 Task: Edit a file using the GitHub web interface.
Action: Mouse moved to (93, 288)
Screenshot: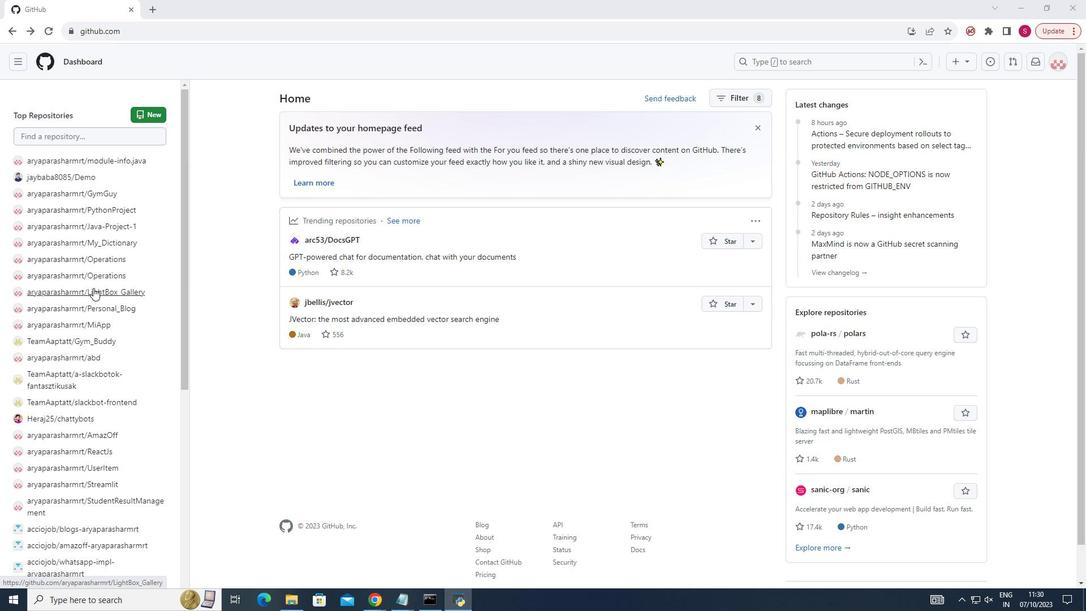 
Action: Mouse pressed left at (93, 288)
Screenshot: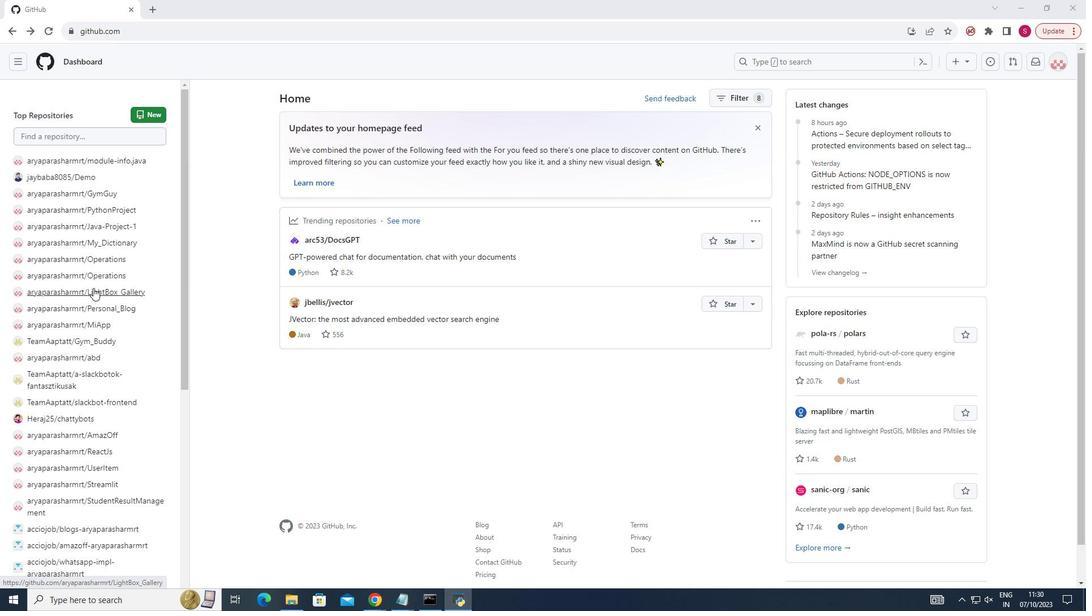 
Action: Mouse moved to (247, 388)
Screenshot: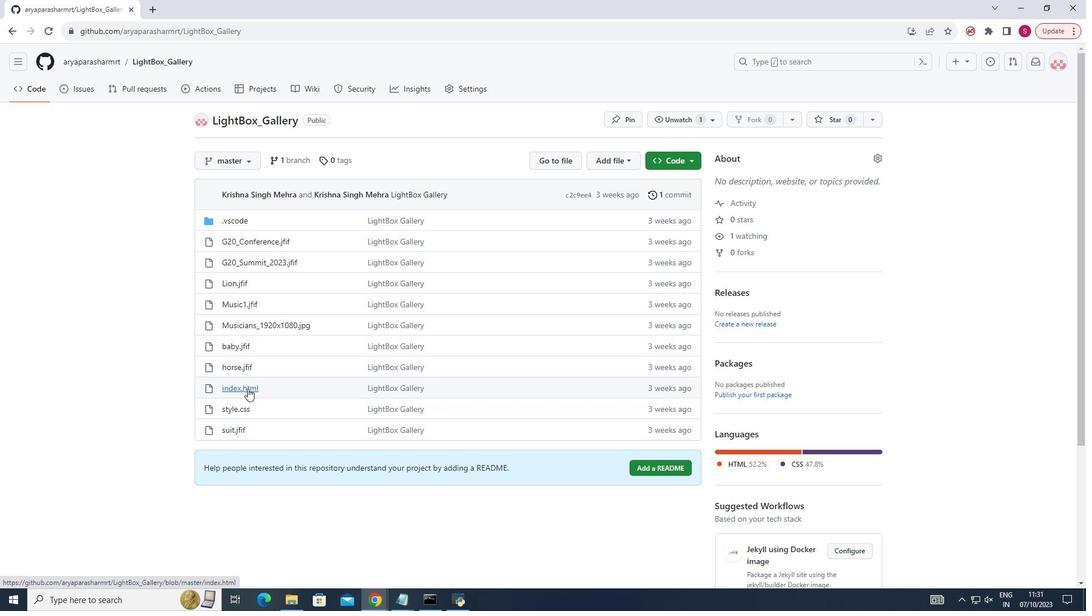 
Action: Mouse pressed left at (247, 388)
Screenshot: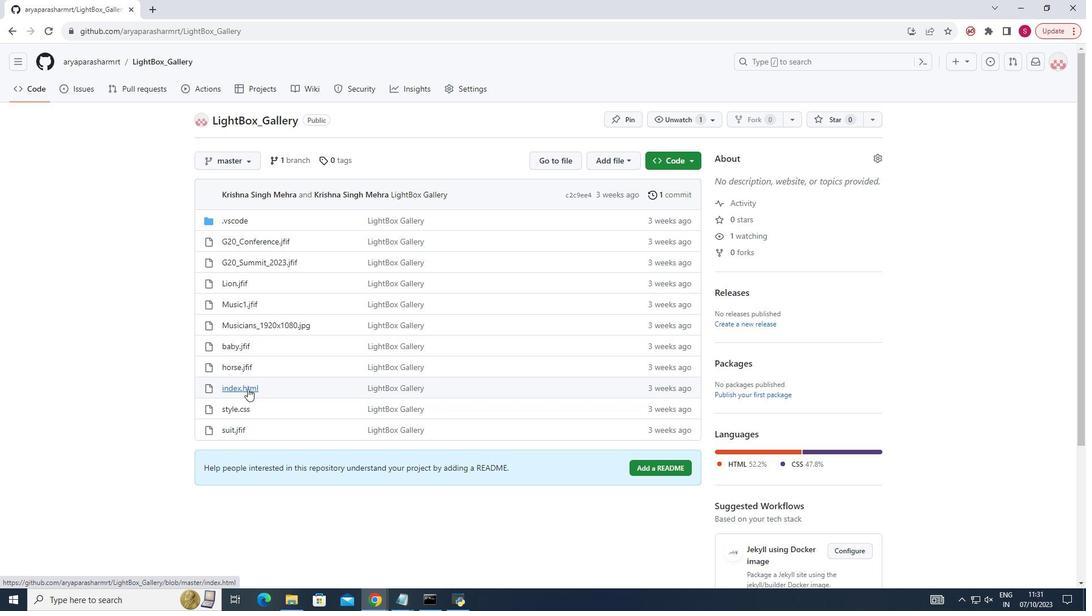 
Action: Mouse pressed left at (247, 388)
Screenshot: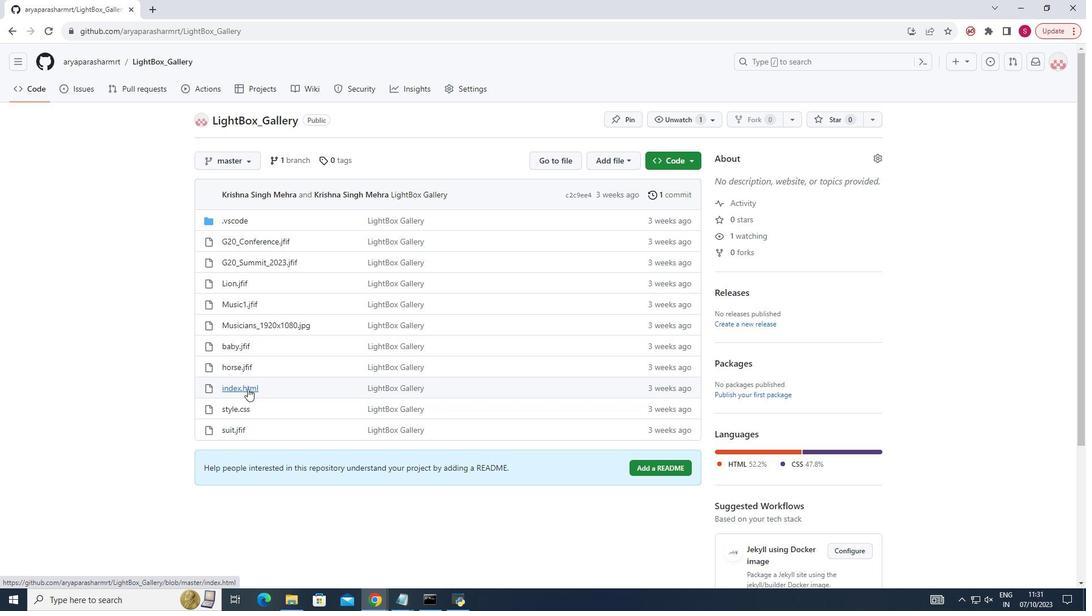 
Action: Mouse moved to (363, 407)
Screenshot: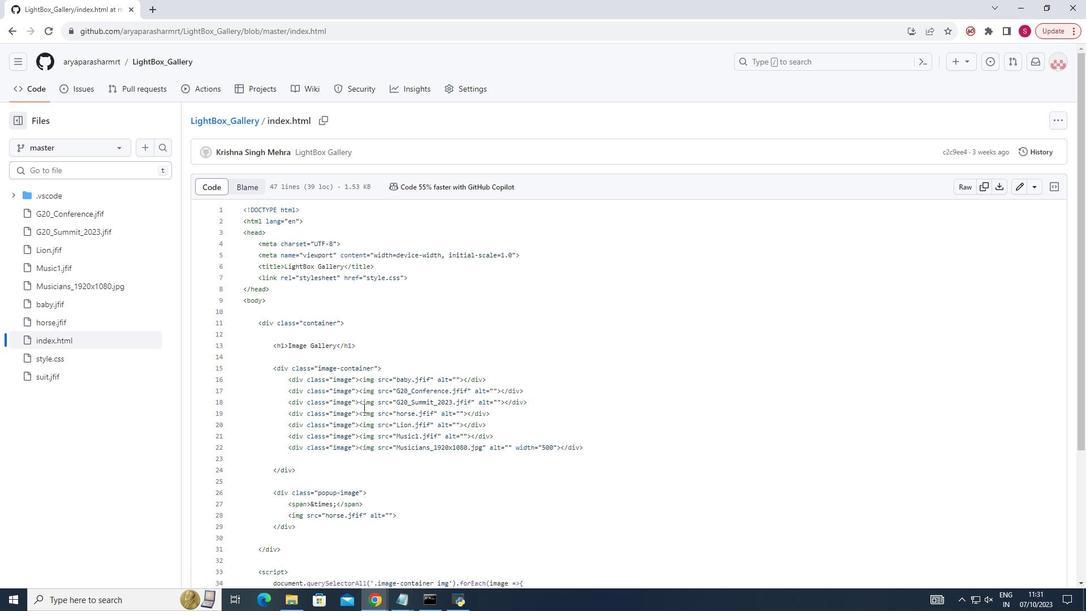 
Action: Mouse scrolled (363, 407) with delta (0, 0)
Screenshot: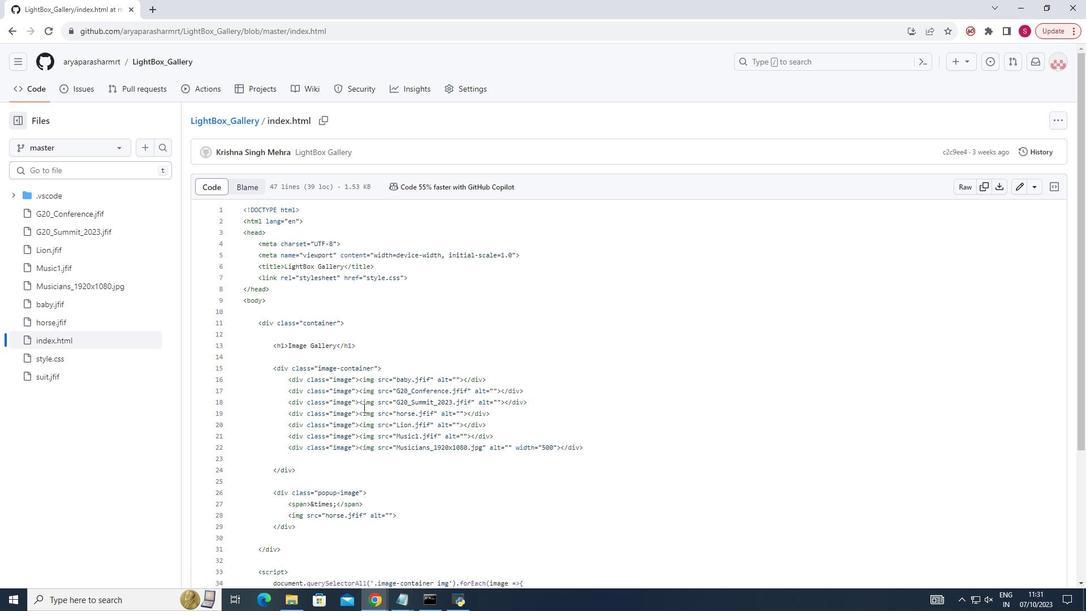 
Action: Mouse scrolled (363, 407) with delta (0, 0)
Screenshot: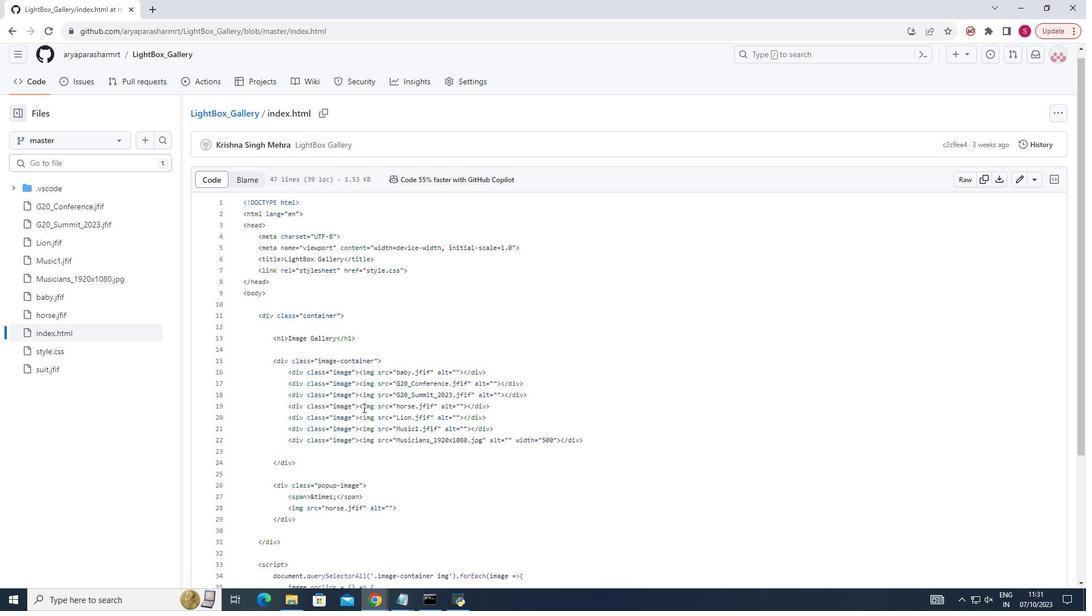 
Action: Mouse scrolled (363, 407) with delta (0, 0)
Screenshot: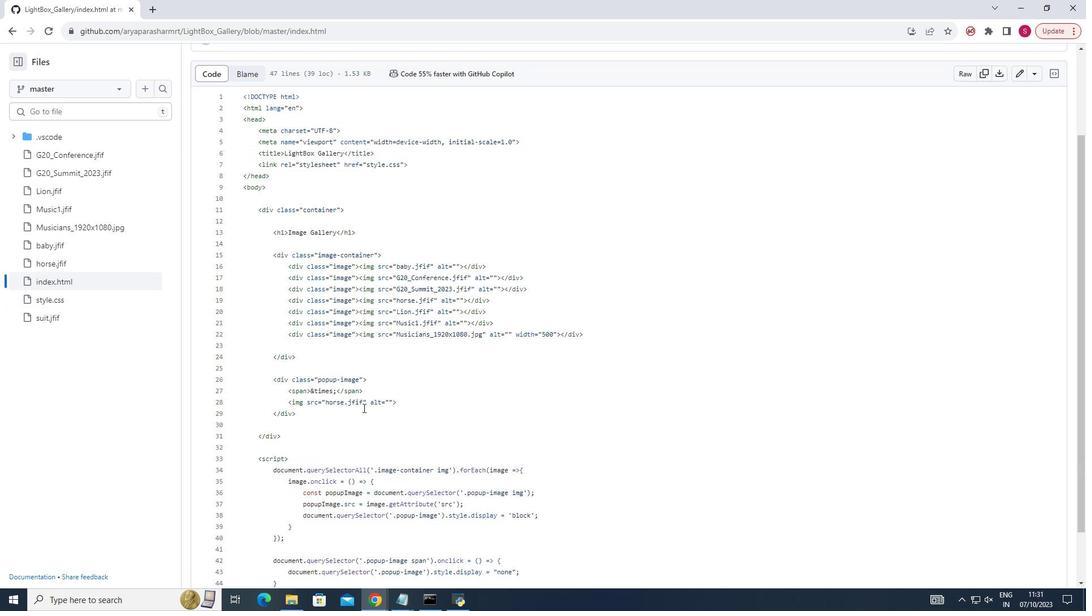 
Action: Mouse scrolled (363, 407) with delta (0, 0)
Screenshot: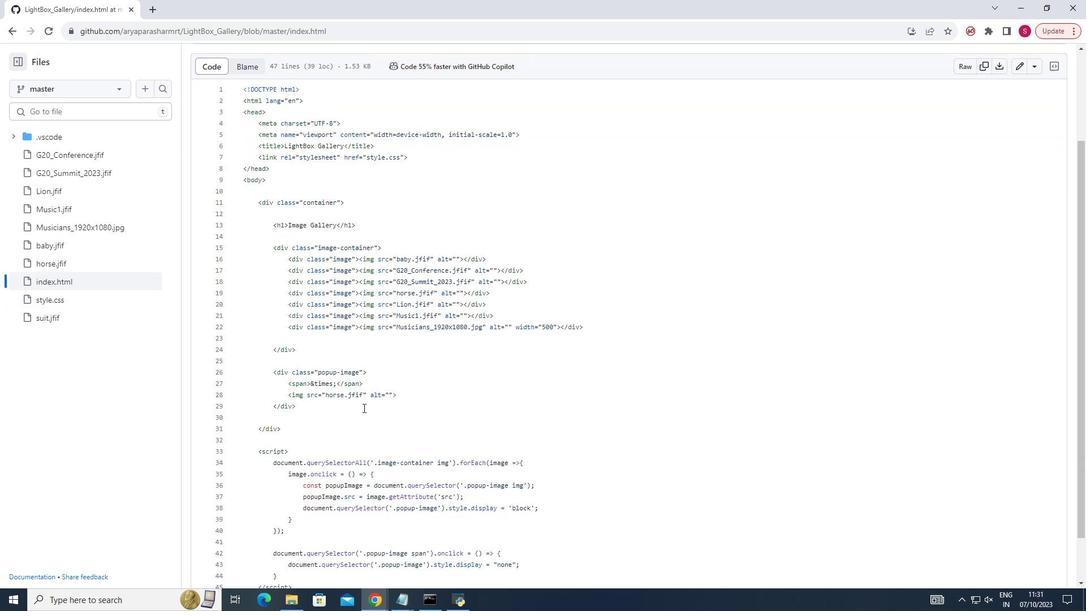 
Action: Mouse scrolled (363, 407) with delta (0, 0)
Screenshot: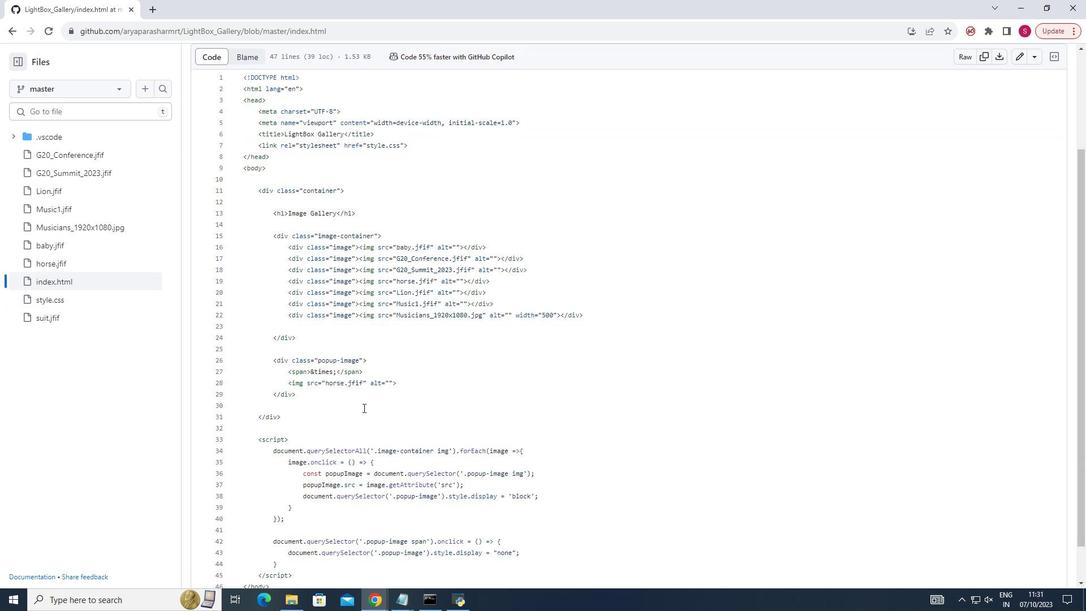 
Action: Mouse scrolled (363, 407) with delta (0, 0)
Screenshot: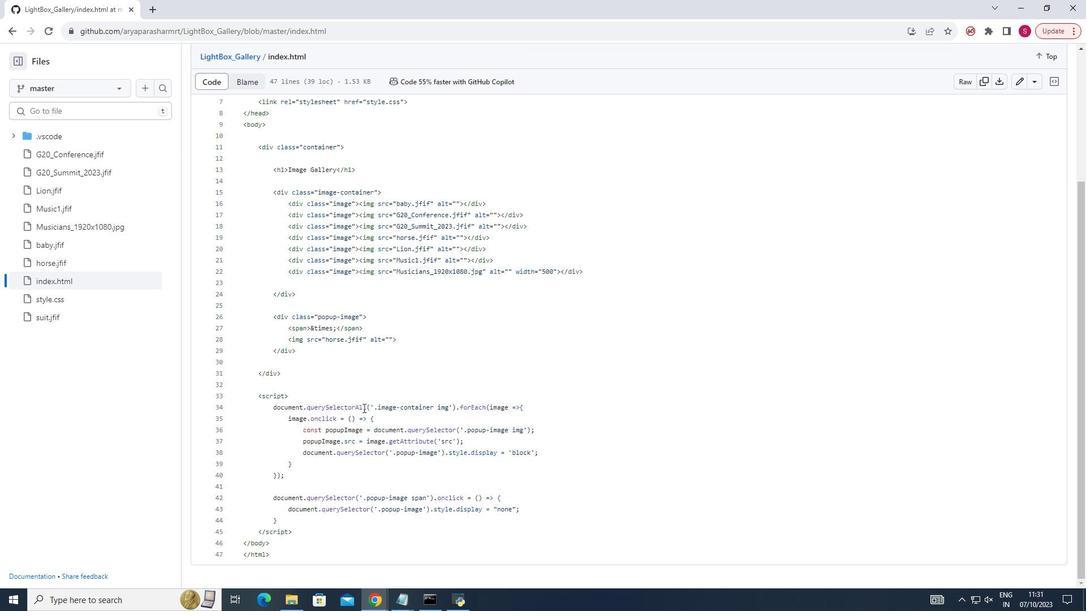 
Action: Mouse scrolled (363, 407) with delta (0, 0)
Screenshot: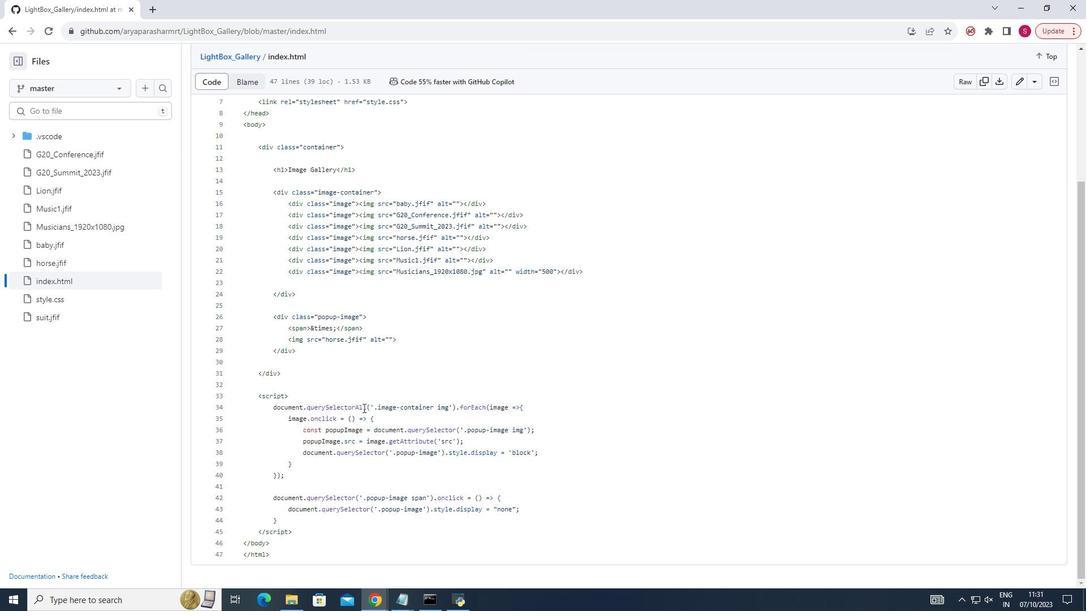 
Action: Mouse scrolled (363, 407) with delta (0, 0)
Screenshot: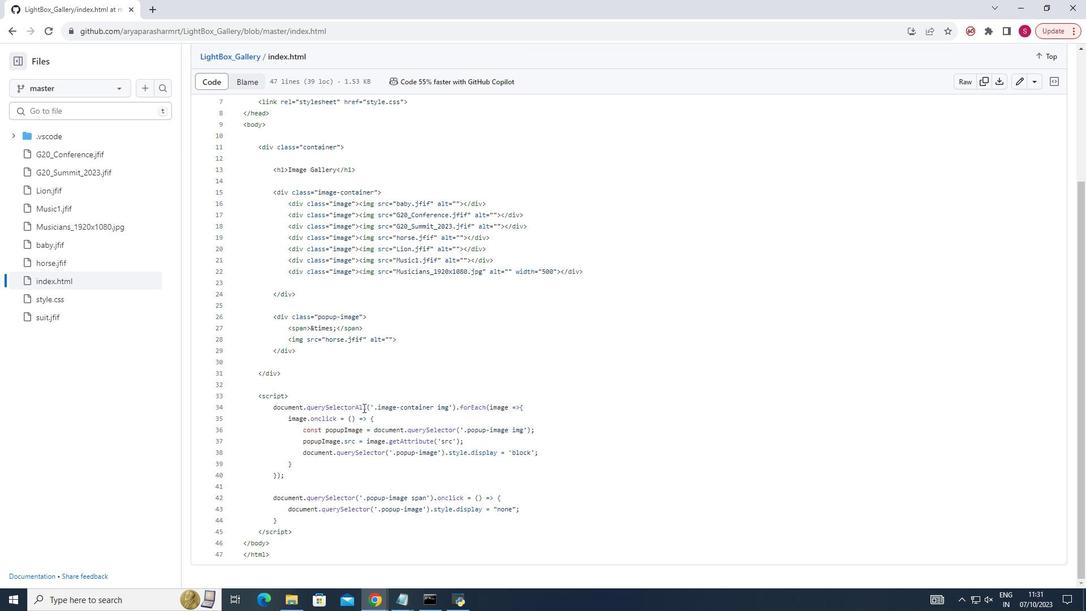 
Action: Mouse scrolled (363, 407) with delta (0, 0)
Screenshot: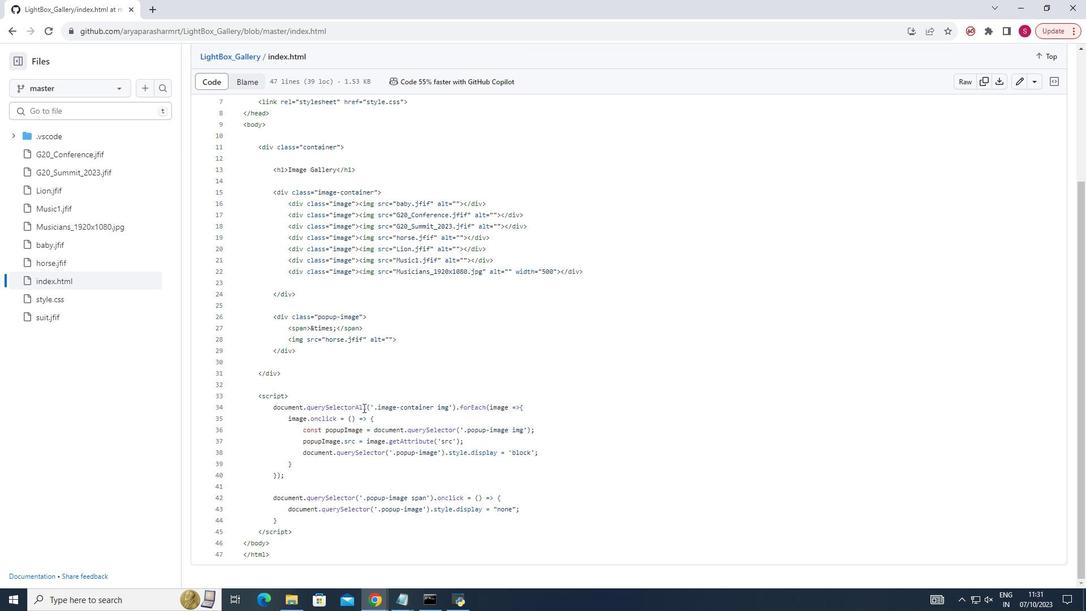 
Action: Mouse scrolled (363, 408) with delta (0, 0)
Screenshot: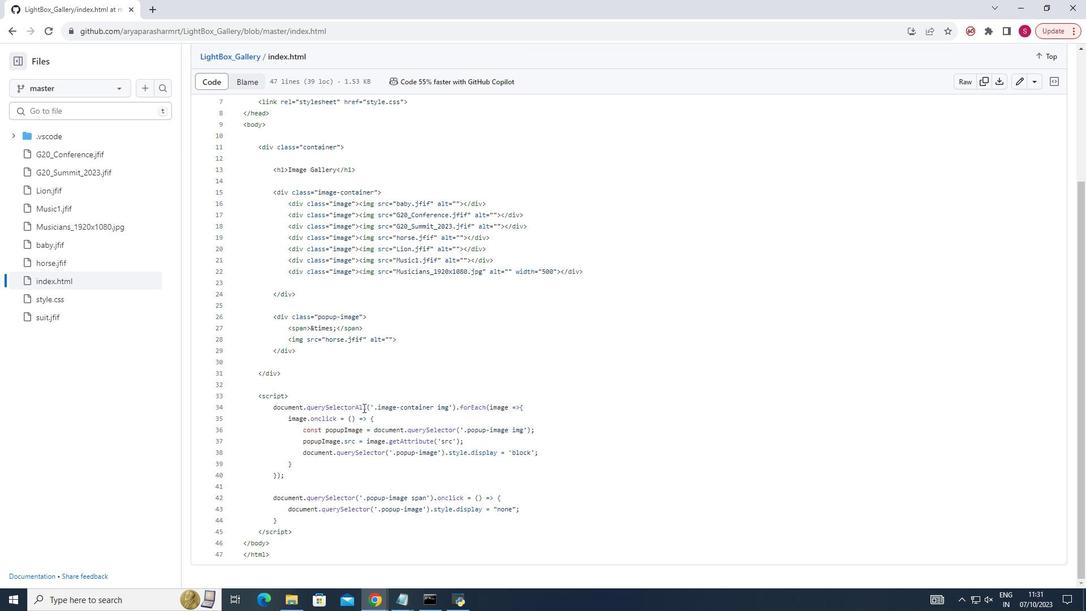 
Action: Mouse scrolled (363, 408) with delta (0, 0)
Screenshot: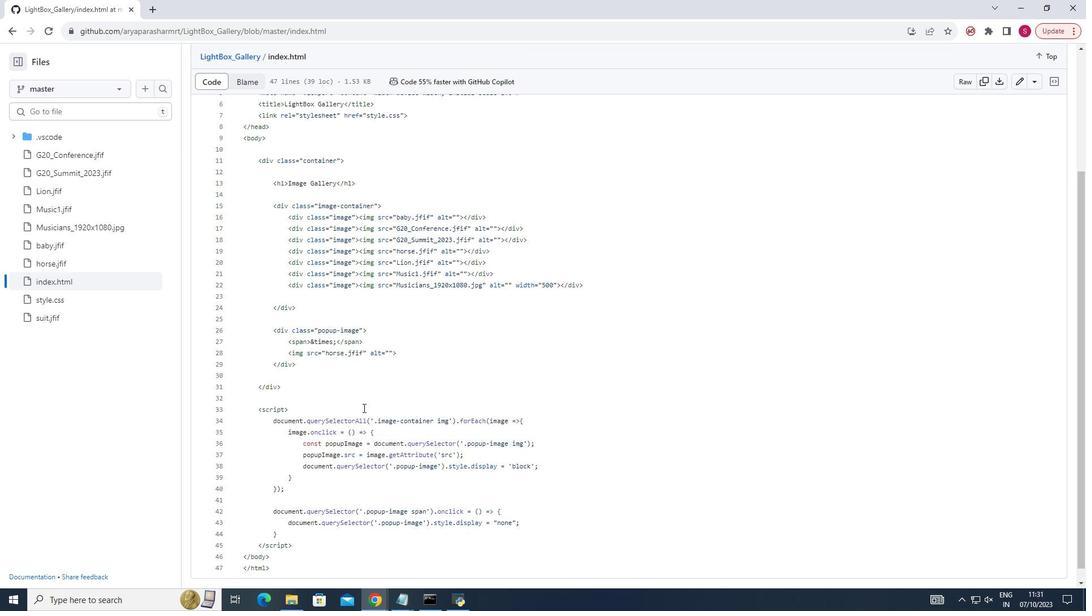 
Action: Mouse scrolled (363, 408) with delta (0, 0)
Screenshot: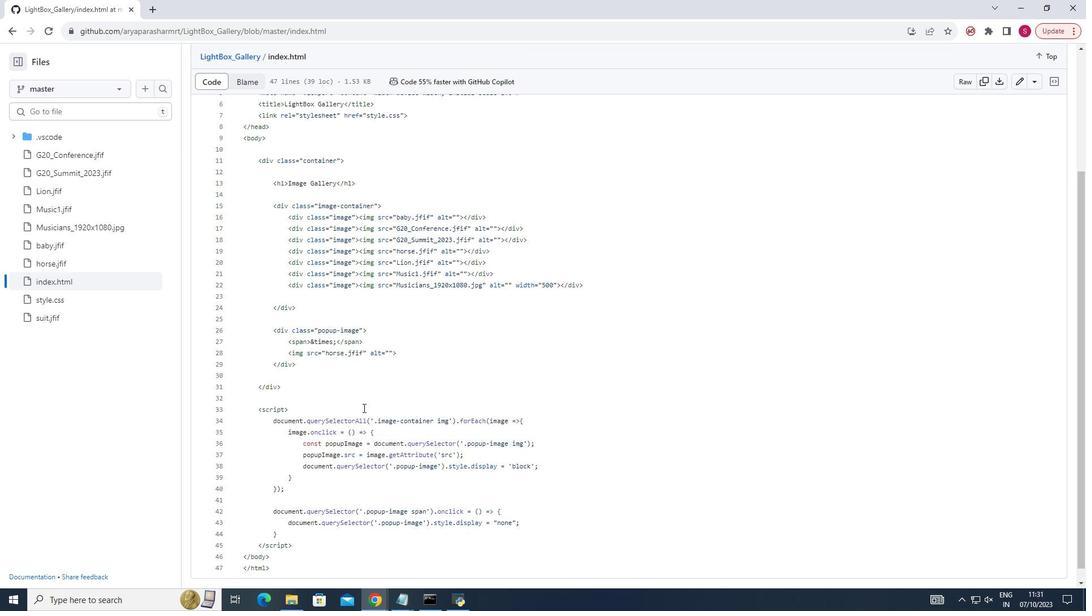 
Action: Mouse scrolled (363, 408) with delta (0, 0)
Screenshot: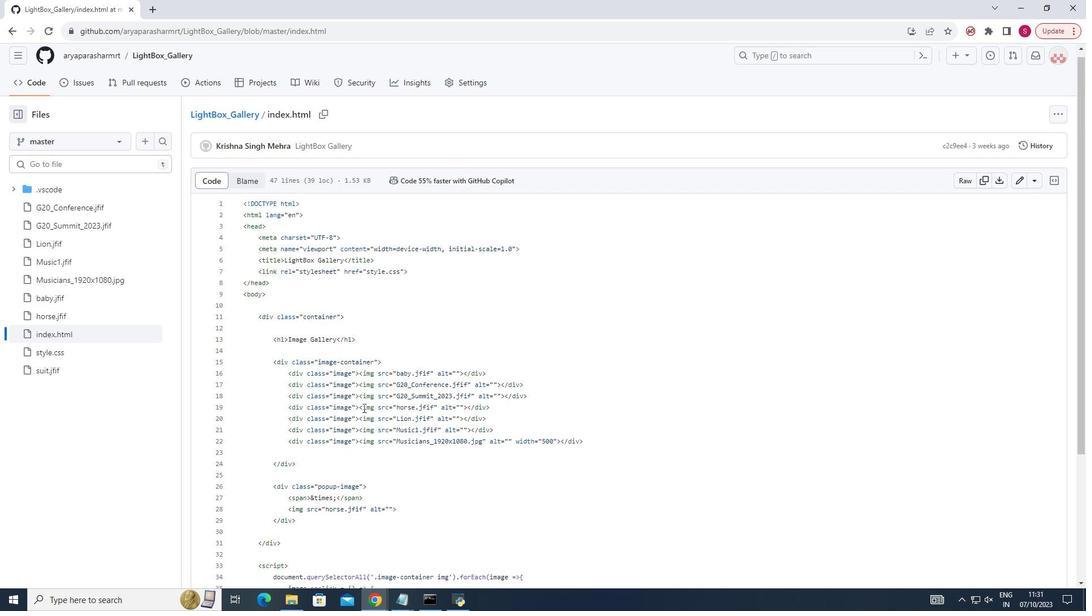 
Action: Mouse scrolled (363, 408) with delta (0, 0)
Screenshot: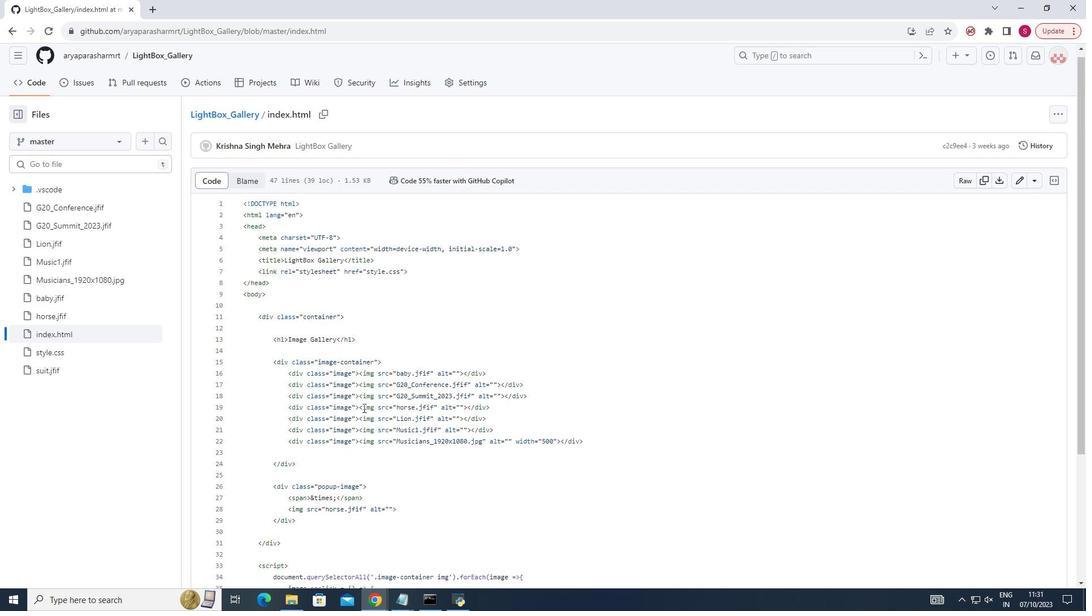 
Action: Mouse scrolled (363, 408) with delta (0, 0)
Screenshot: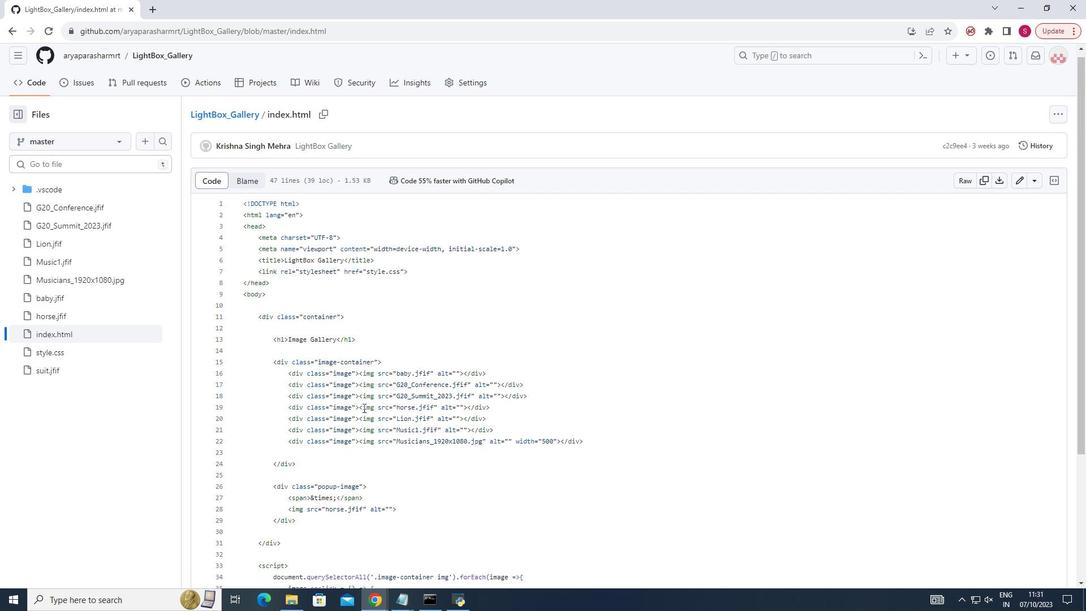 
Action: Mouse scrolled (363, 408) with delta (0, 0)
Screenshot: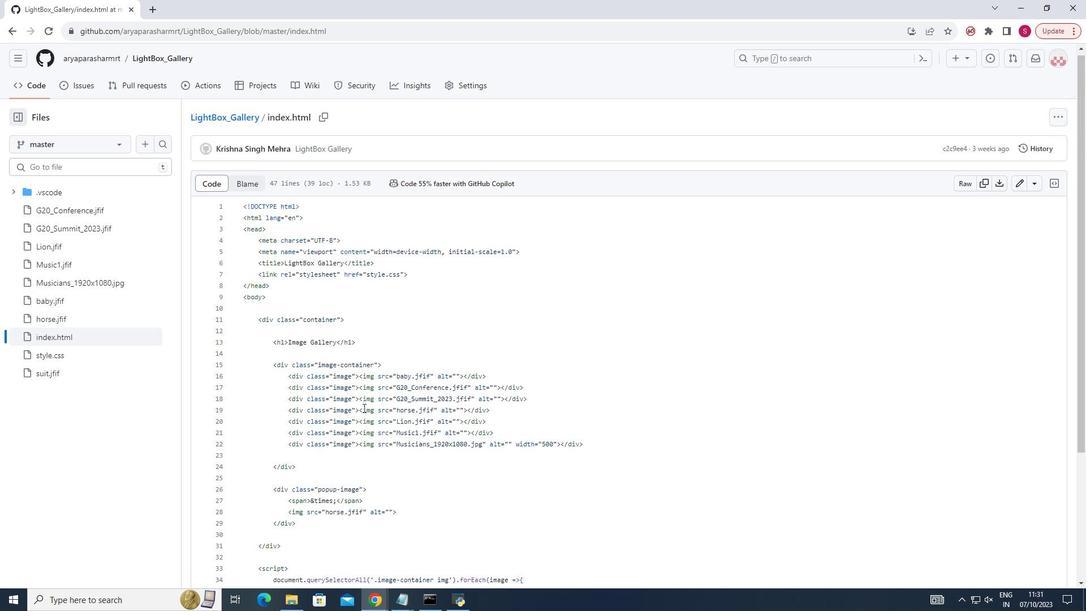 
Action: Mouse moved to (1021, 189)
Screenshot: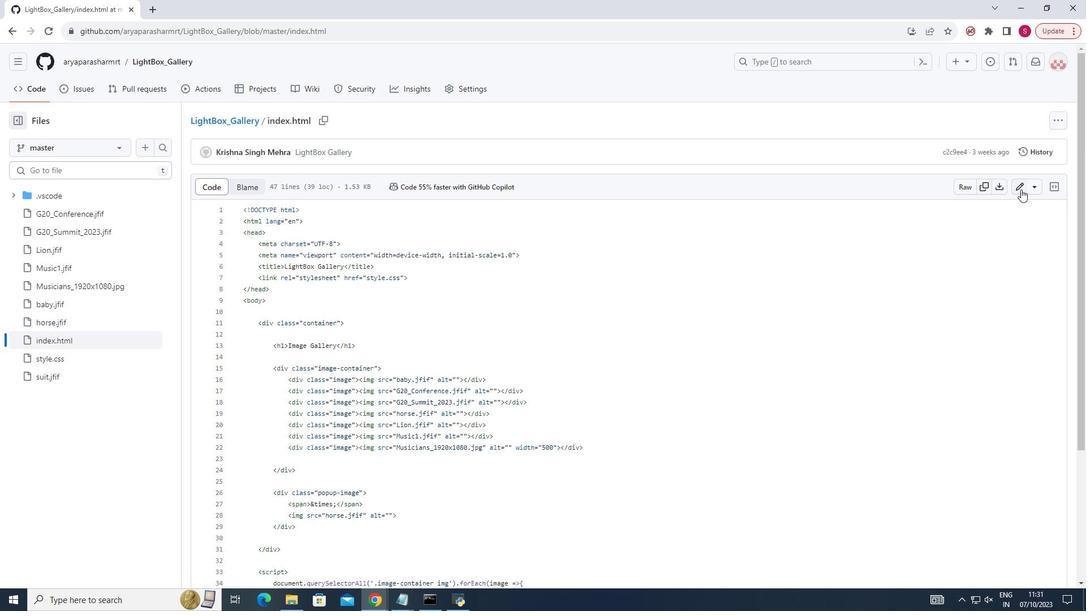 
Action: Mouse pressed left at (1021, 189)
Screenshot: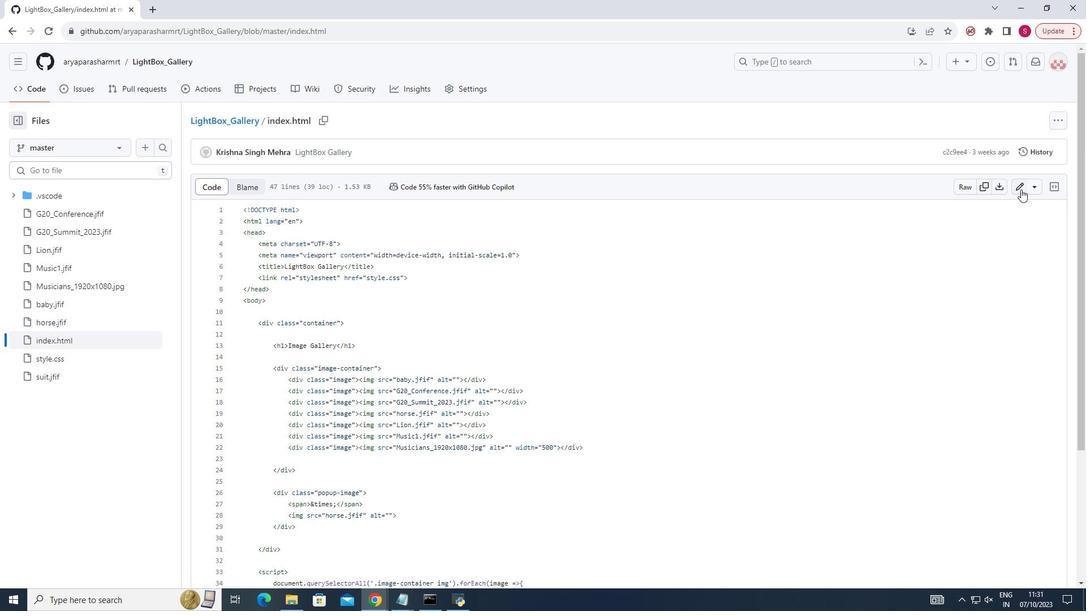 
Action: Mouse moved to (414, 381)
Screenshot: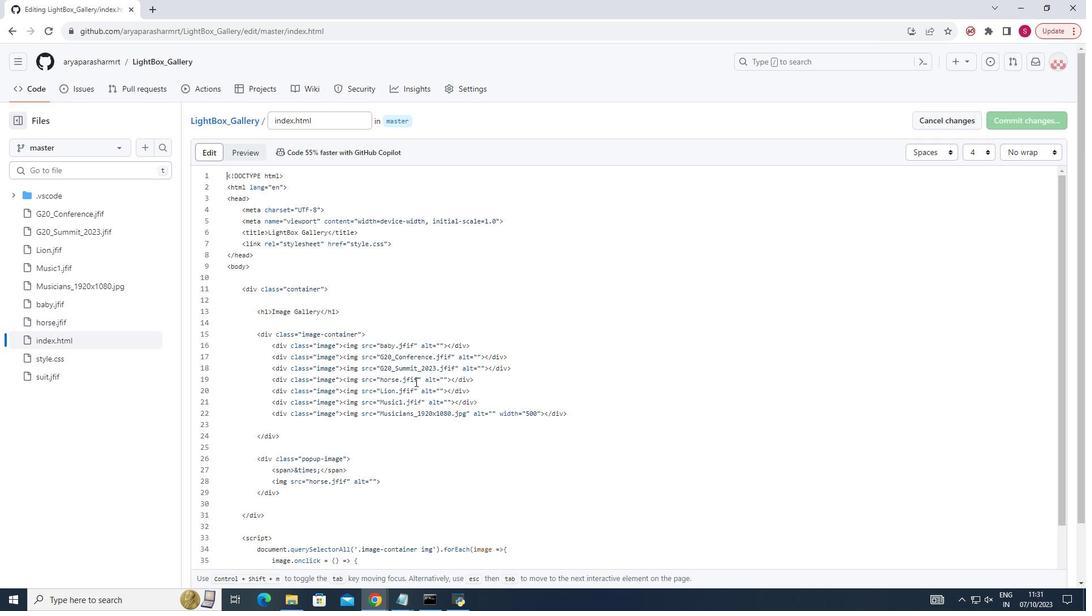 
Action: Mouse scrolled (414, 380) with delta (0, 0)
Screenshot: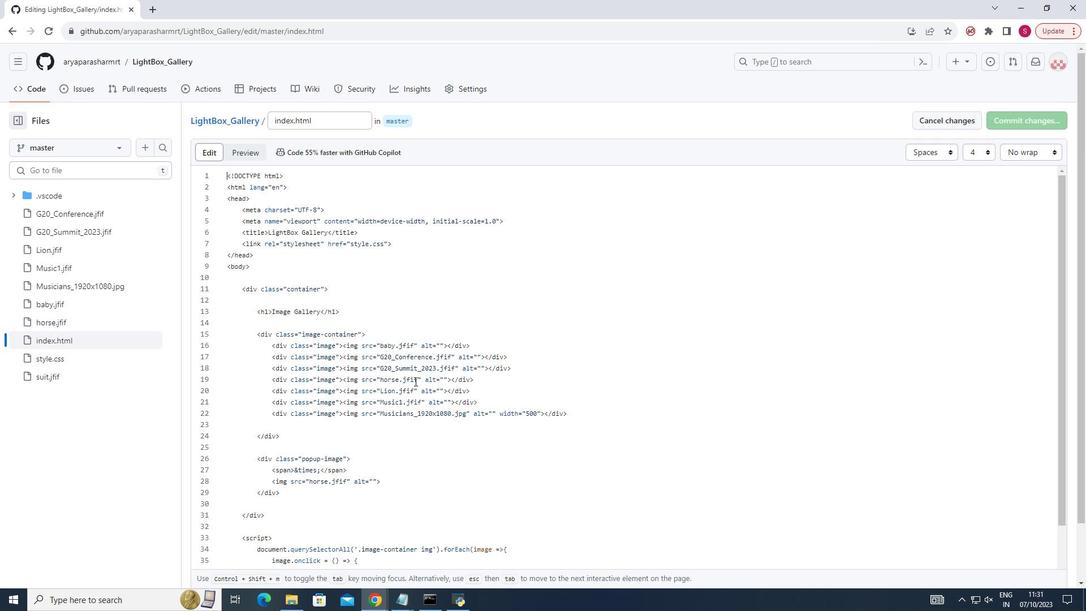 
Action: Mouse scrolled (414, 380) with delta (0, 0)
Screenshot: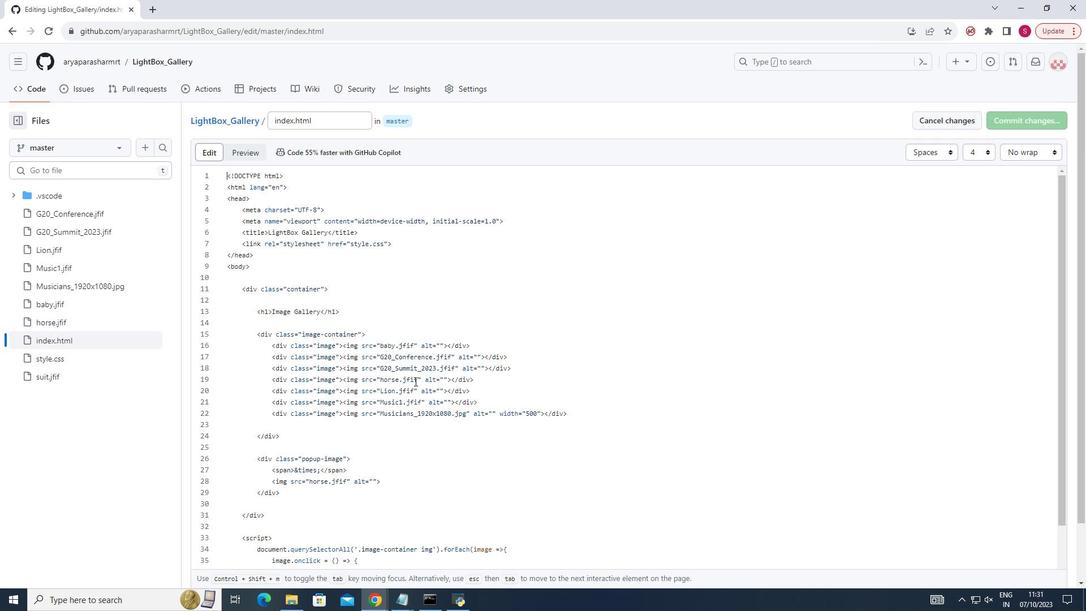 
Action: Mouse scrolled (414, 381) with delta (0, 0)
Screenshot: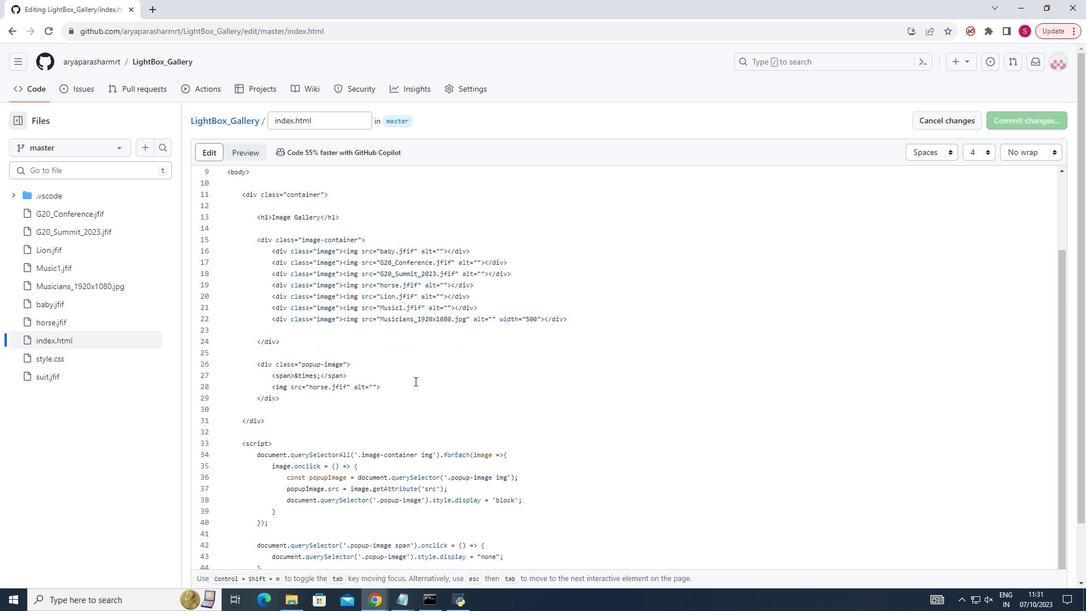 
Action: Mouse scrolled (414, 381) with delta (0, 0)
Screenshot: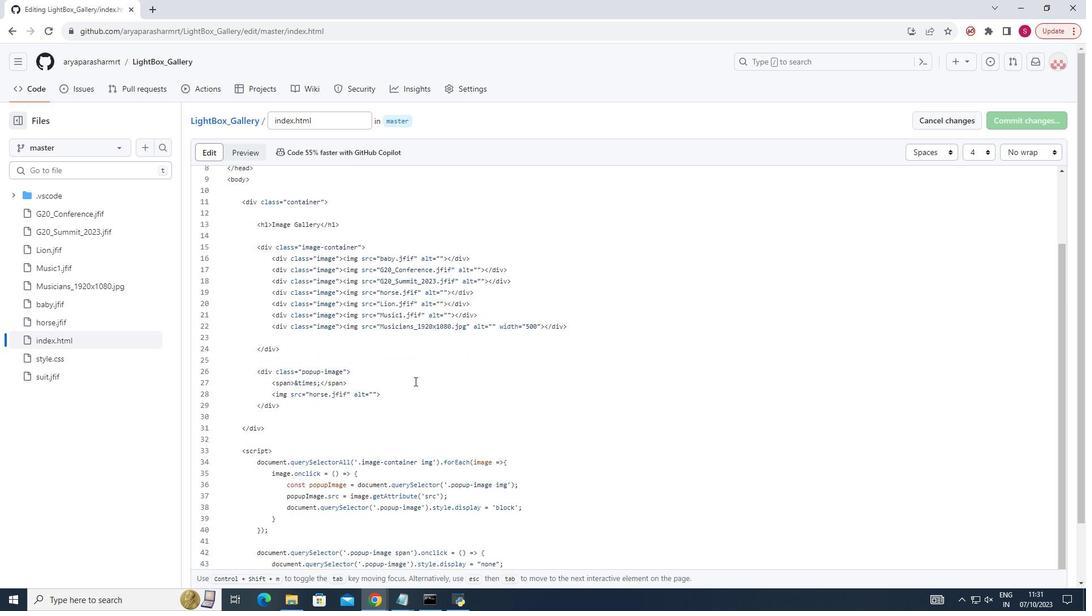 
Action: Mouse scrolled (414, 381) with delta (0, 0)
Screenshot: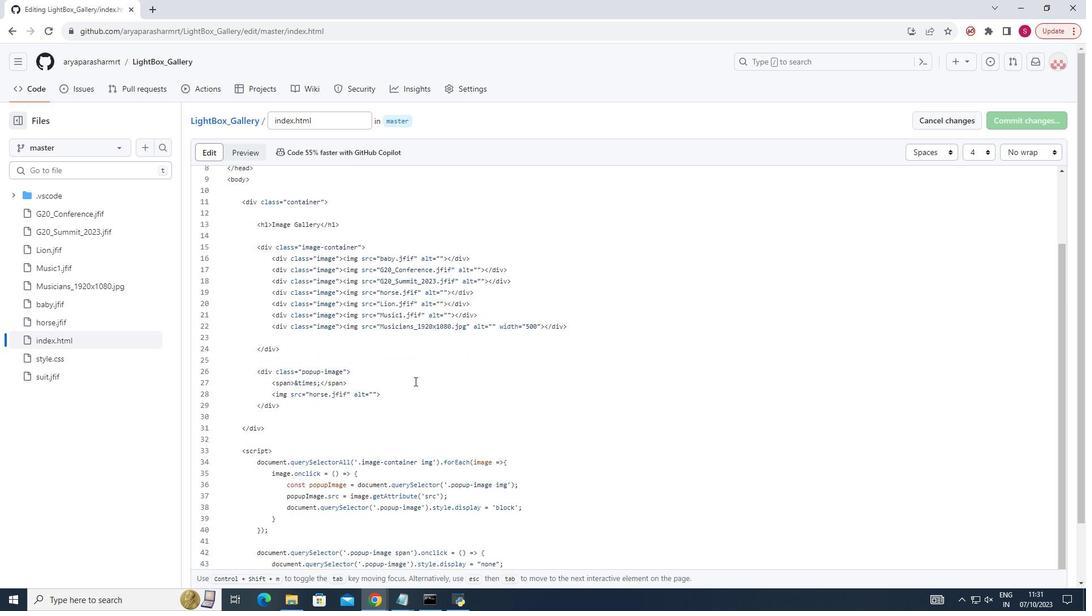 
Action: Mouse scrolled (414, 381) with delta (0, 0)
Screenshot: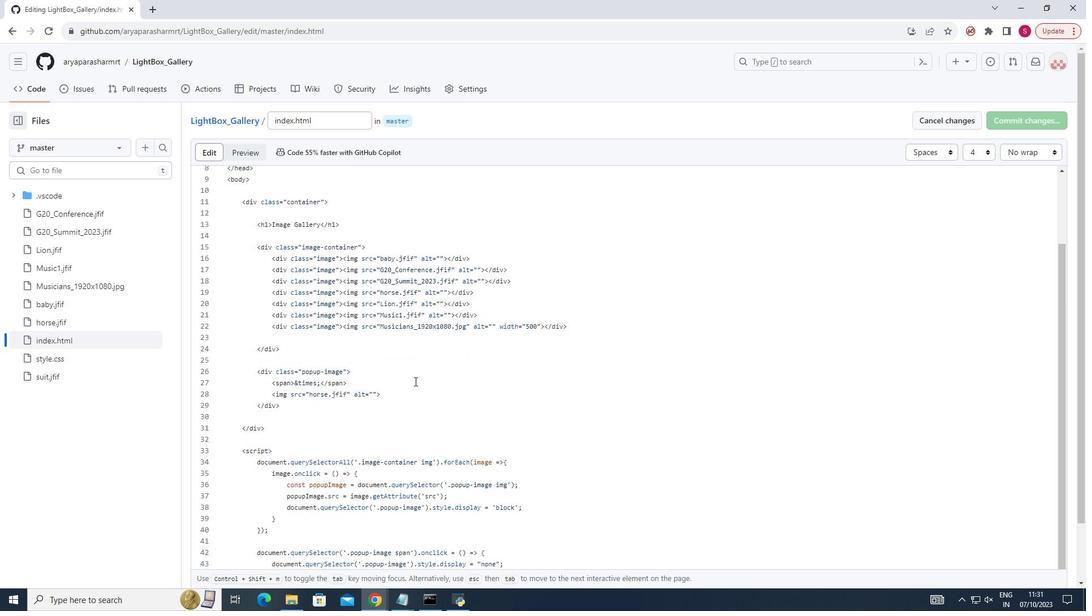 
Action: Mouse scrolled (414, 380) with delta (0, 0)
Screenshot: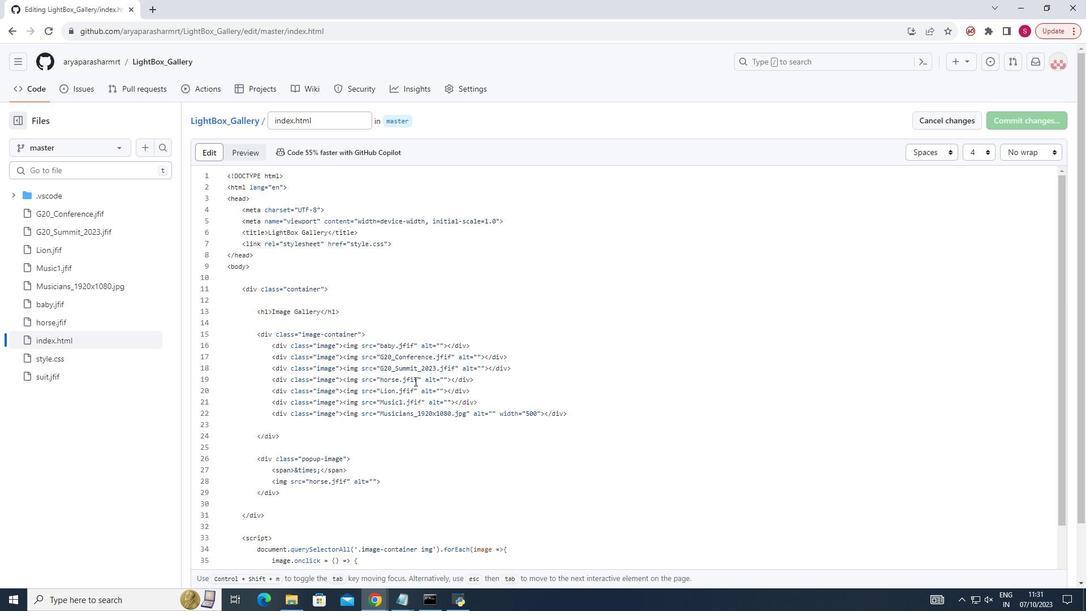 
Action: Mouse scrolled (414, 381) with delta (0, 0)
Screenshot: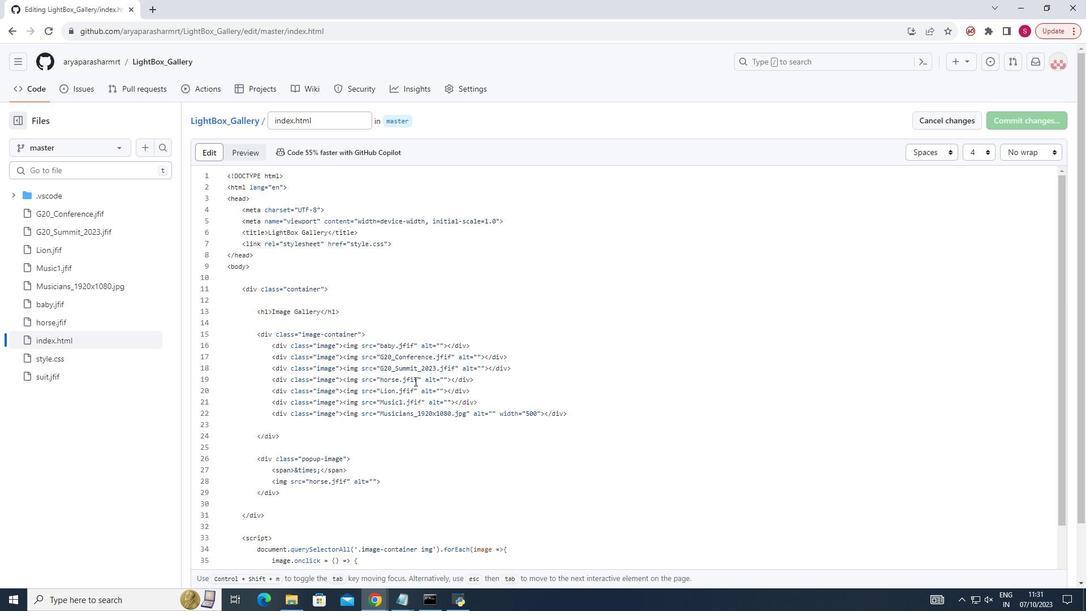 
Action: Mouse scrolled (414, 381) with delta (0, 0)
Screenshot: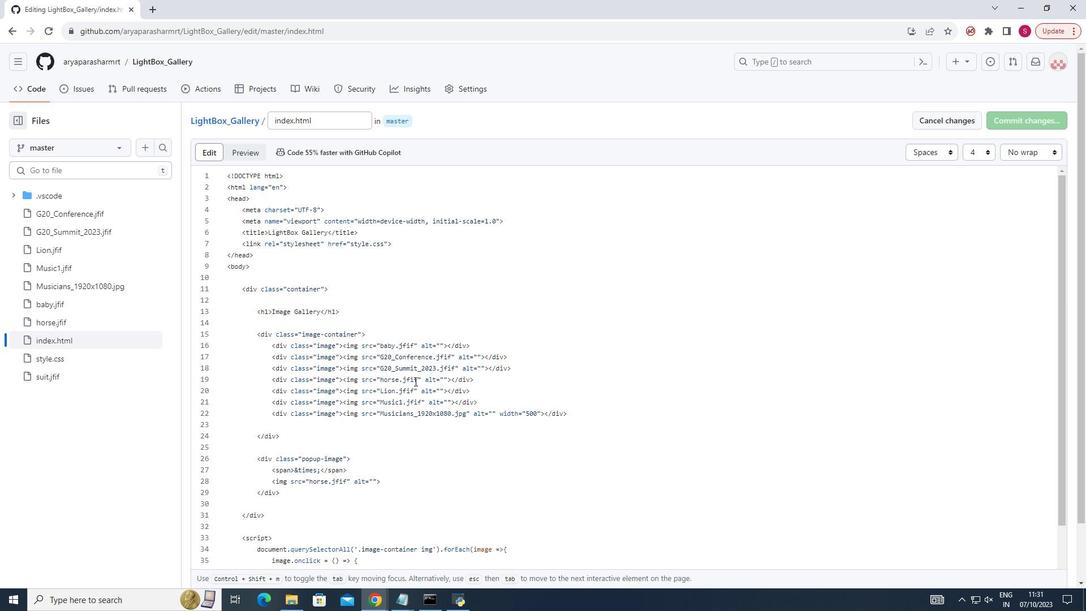 
Action: Mouse moved to (250, 193)
Screenshot: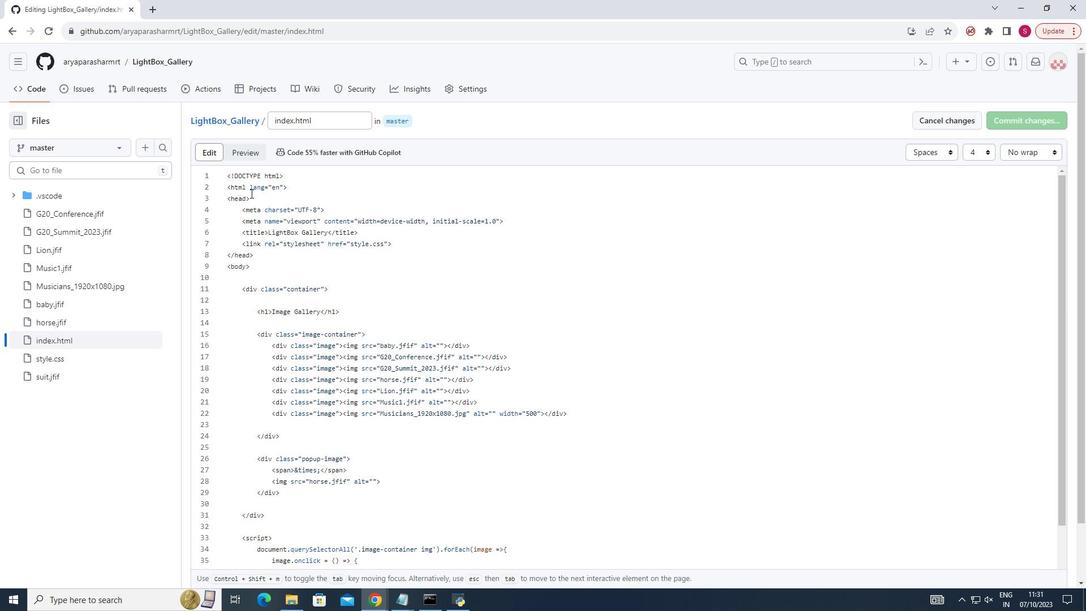 
Action: Mouse pressed left at (250, 193)
Screenshot: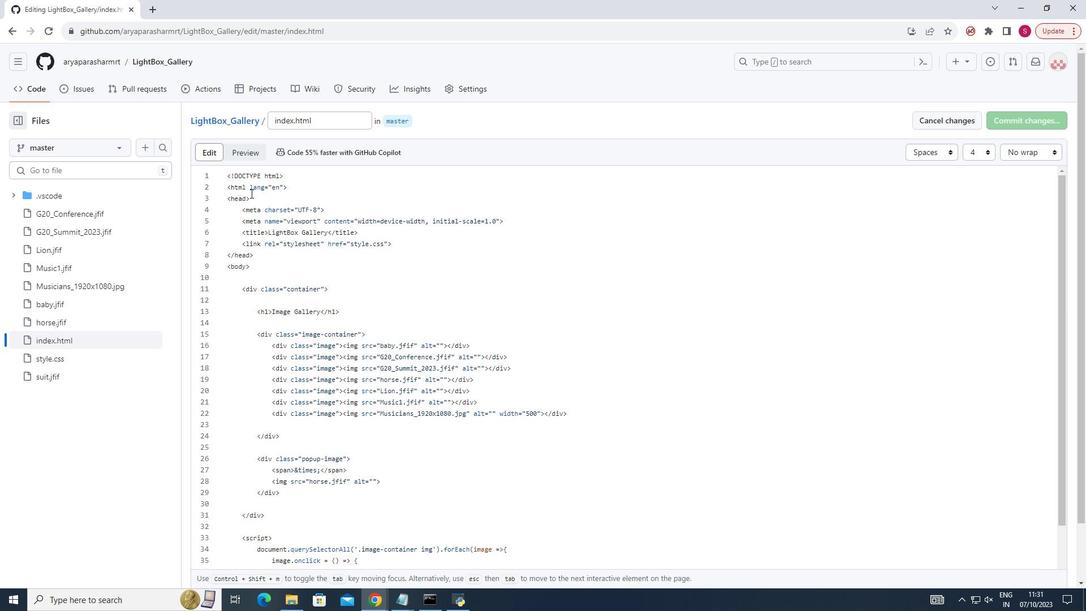 
Action: Mouse moved to (254, 215)
Screenshot: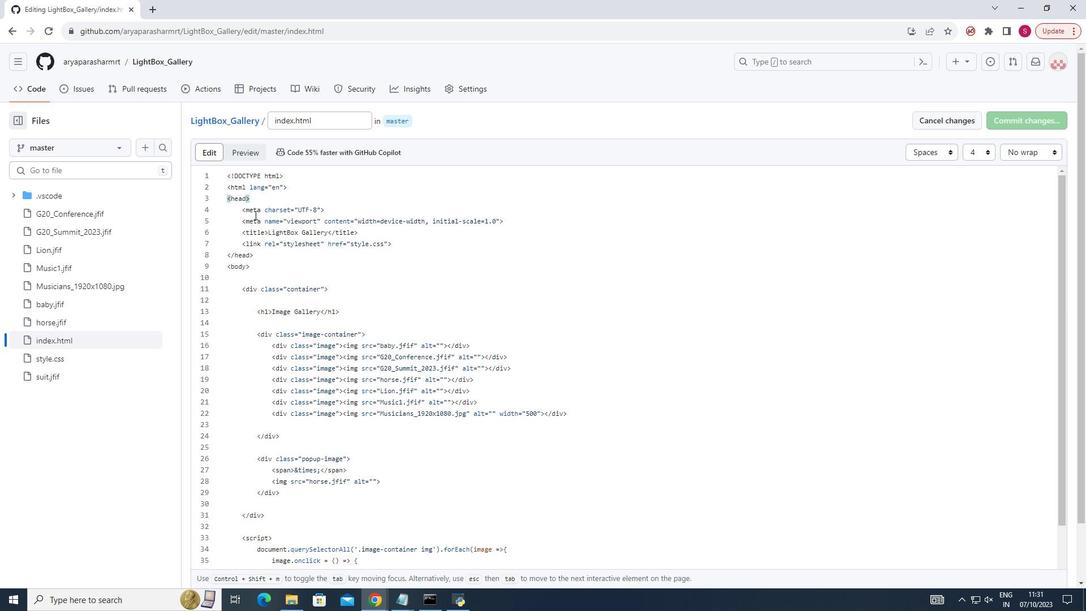 
Action: Key pressed <Key.down><Key.down><Key.down>
Screenshot: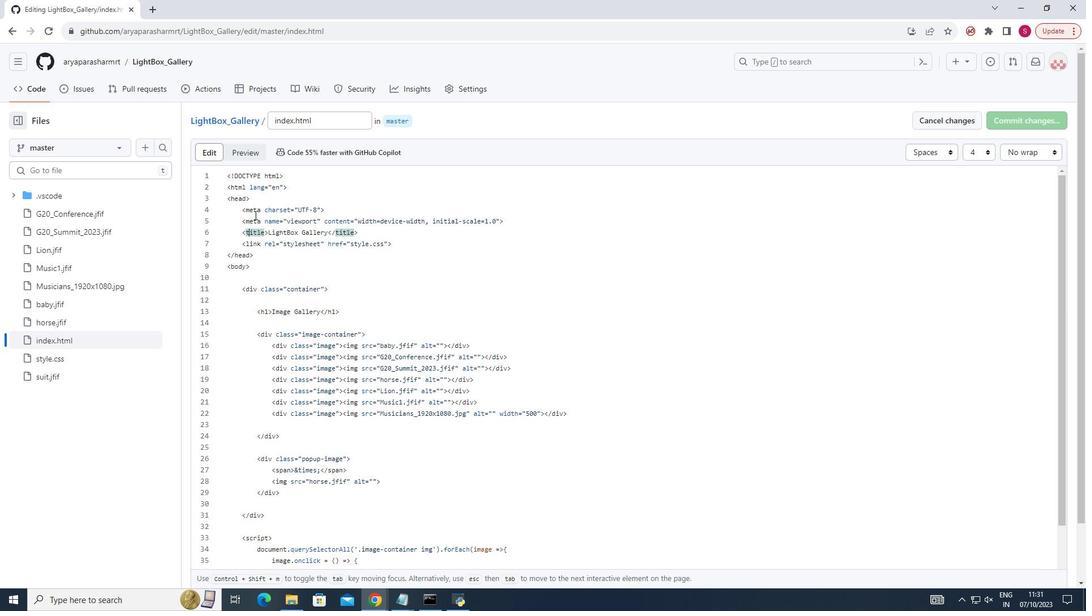 
Action: Mouse moved to (1086, 260)
Screenshot: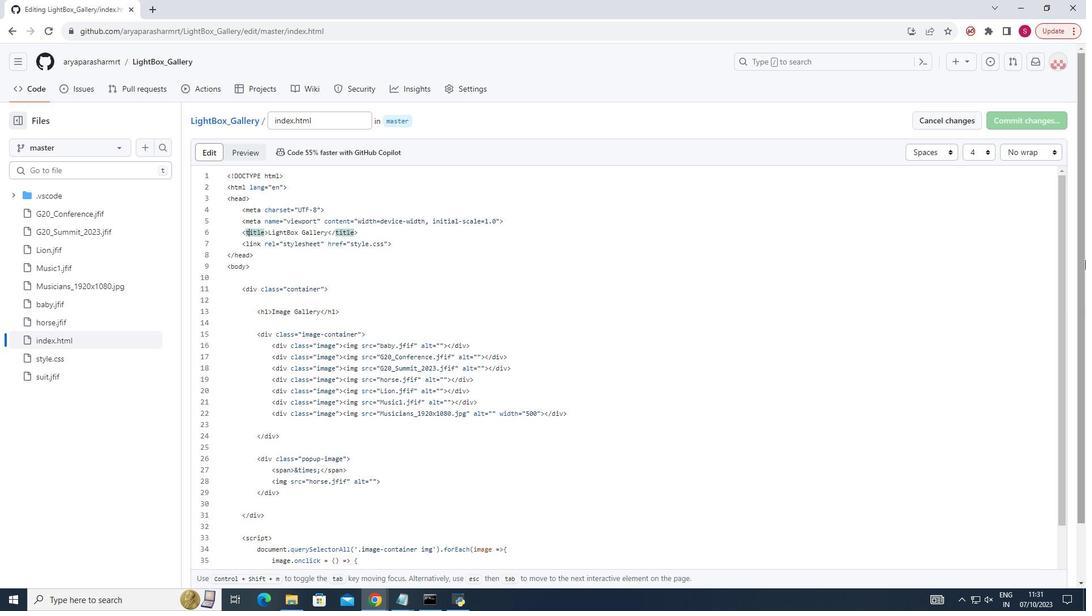 
Action: Key pressed <Key.down><Key.down><Key.down><Key.down><Key.down><Key.down><Key.down><Key.down><Key.down><Key.down><Key.down><Key.down><Key.down><Key.down><Key.down><Key.down><Key.down><Key.down><Key.down><Key.down><Key.down><Key.down><Key.down><Key.down><Key.down><Key.down><Key.up><Key.up><Key.up><Key.up><Key.up><Key.up><Key.up><Key.up><Key.up><Key.up><Key.up><Key.up><Key.up><Key.up><Key.up><Key.down><Key.down><Key.down><Key.down><Key.down><Key.down><Key.down><Key.down><Key.space><Key.space><Key.space><Key.space><Key.space><Key.space><Key.space><Key.space>i<Key.backspace><Key.shift_r><><Key.left>/div<Key.right><Key.enter><Key.space><Key.space><Key.space><Key.up><Key.up><Key.down><Key.right><Key.right><Key.left><Key.shift_r><><Key.left>div<Key.right><Key.enter>
Screenshot: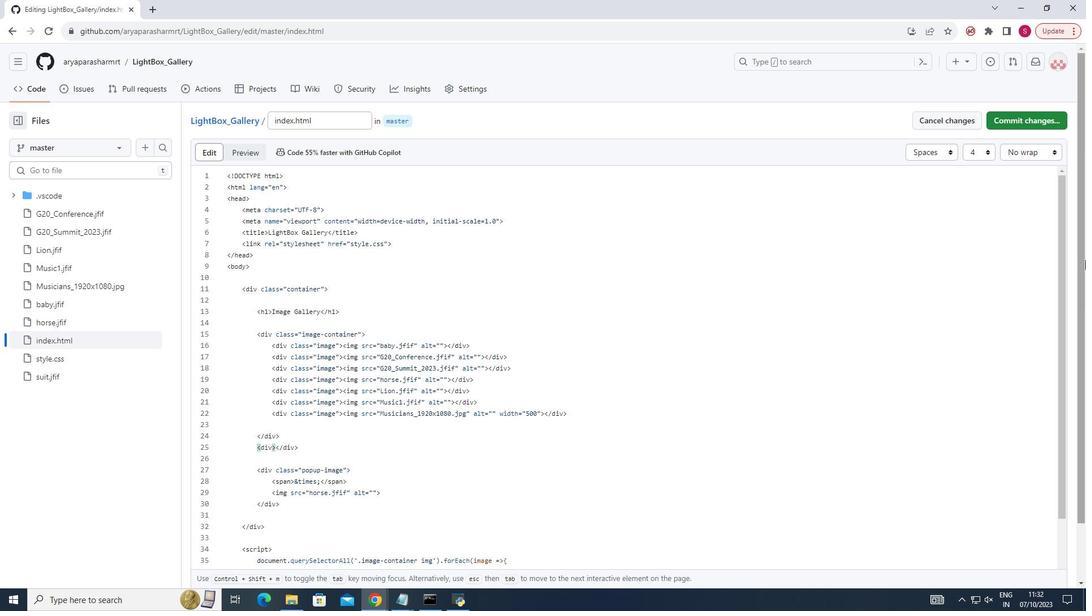 
Action: Mouse moved to (1010, 124)
Screenshot: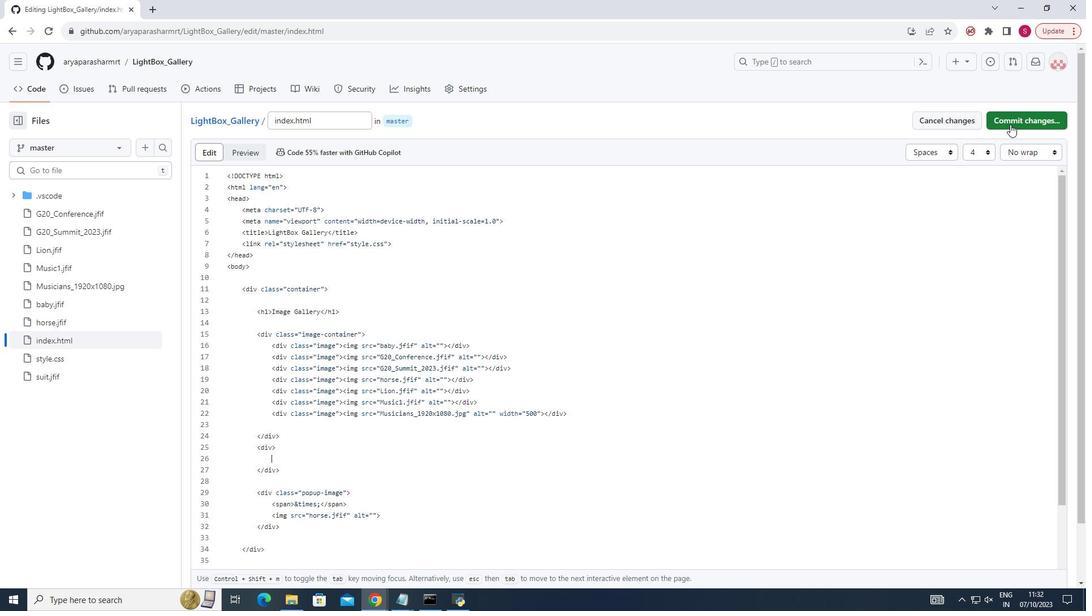 
Action: Mouse pressed left at (1010, 124)
Screenshot: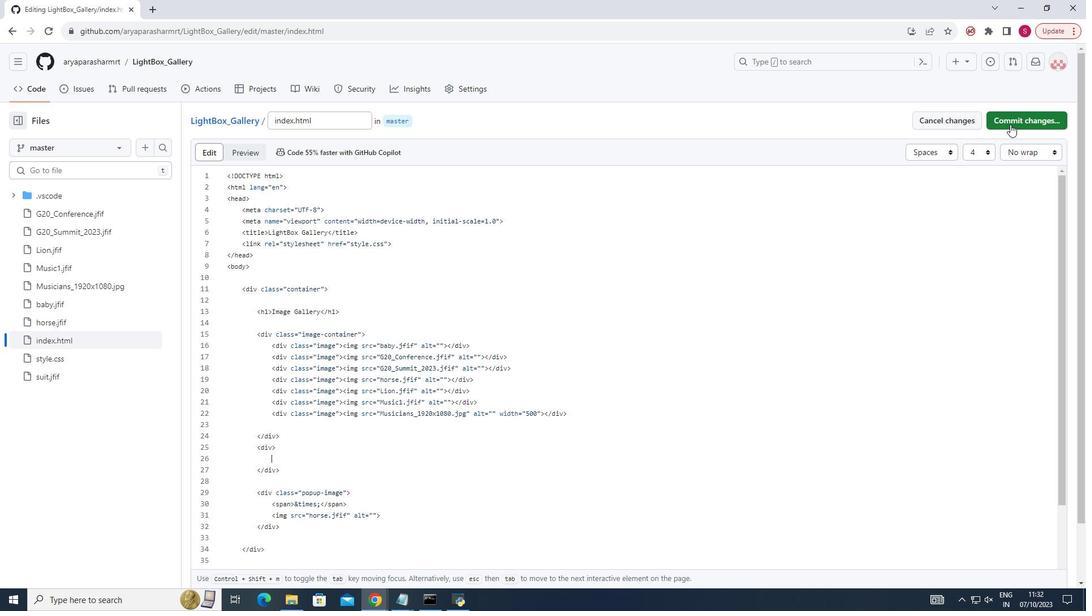 
Action: Mouse moved to (520, 229)
Screenshot: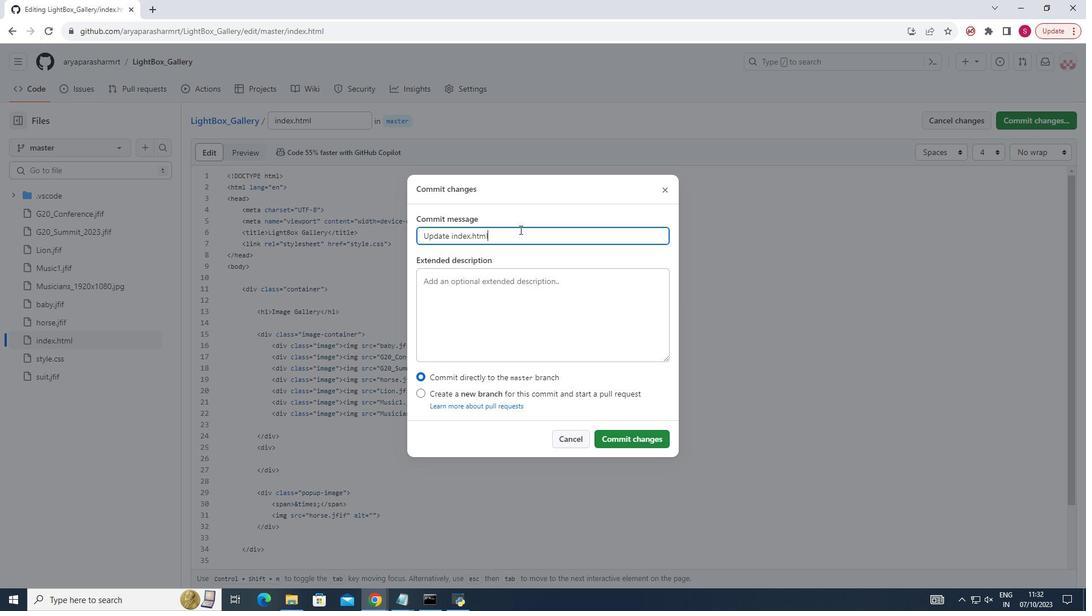 
Action: Mouse pressed left at (520, 229)
Screenshot: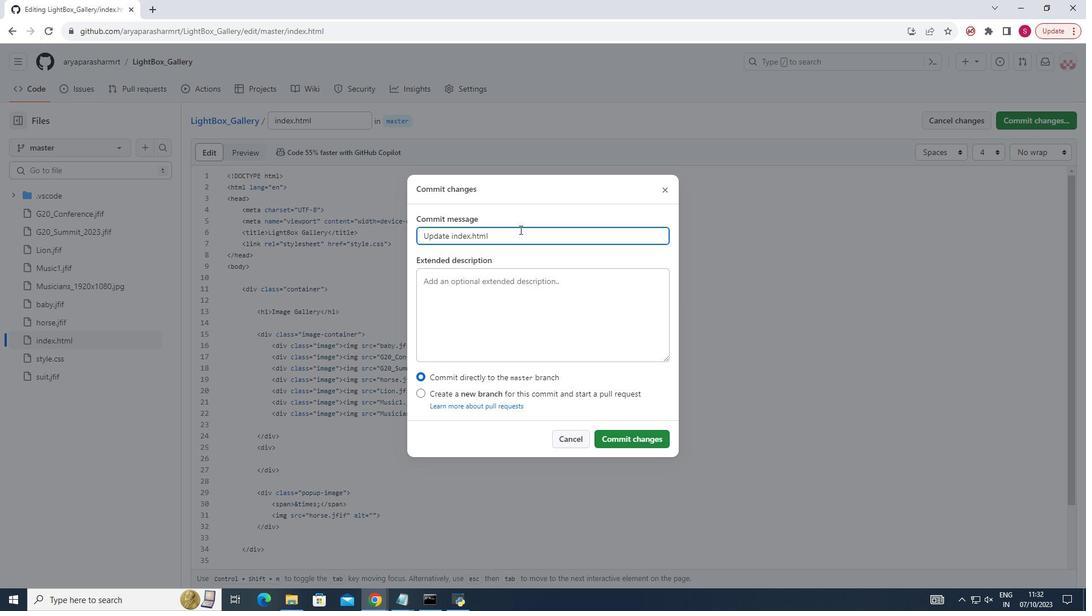 
Action: Mouse moved to (642, 441)
Screenshot: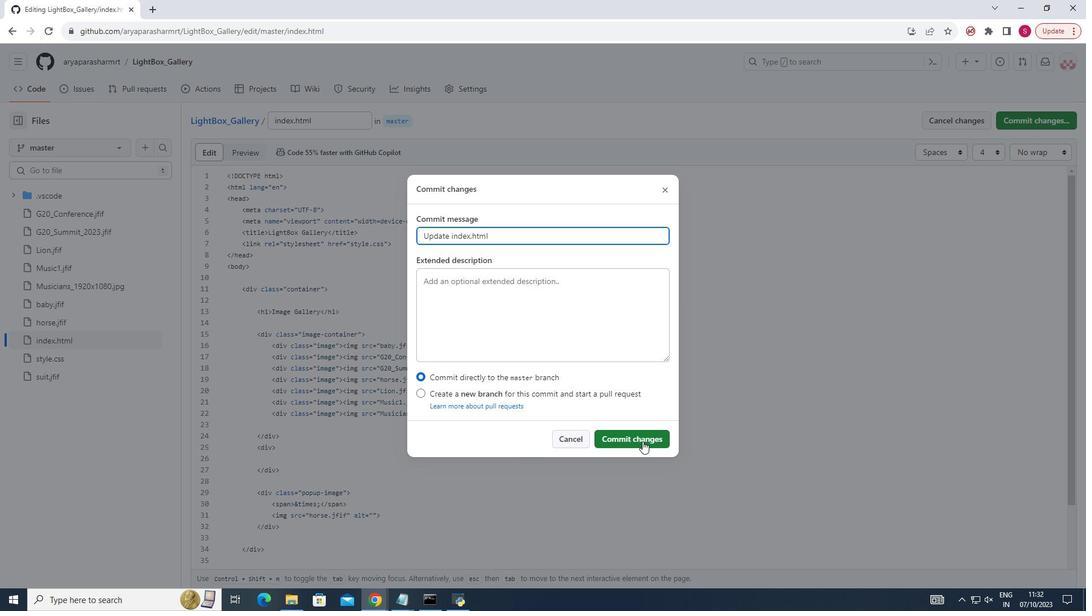 
Action: Mouse pressed left at (642, 441)
Screenshot: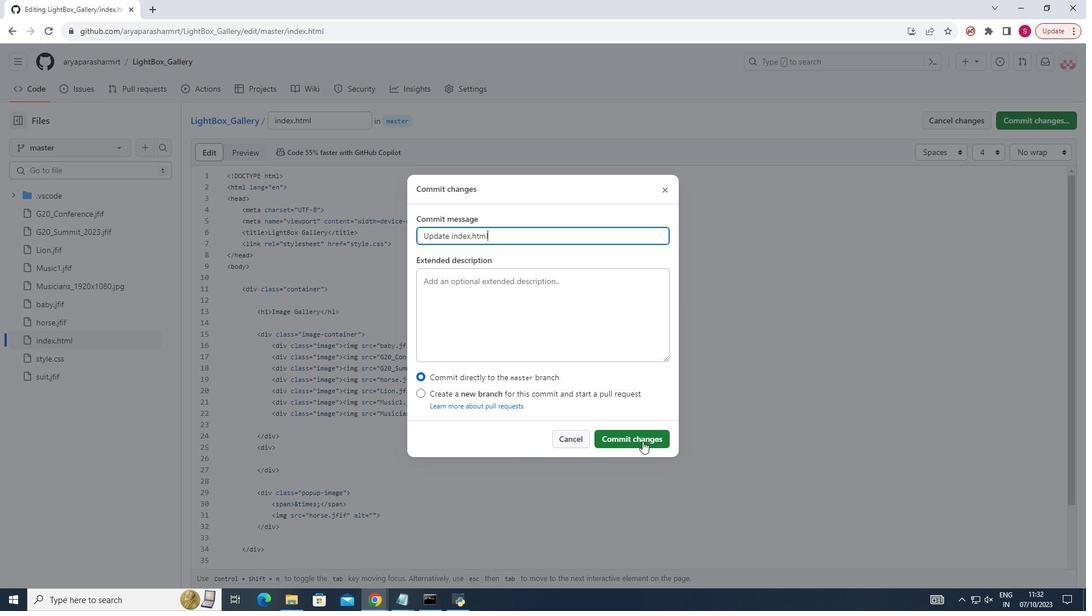 
Action: Mouse moved to (480, 208)
Screenshot: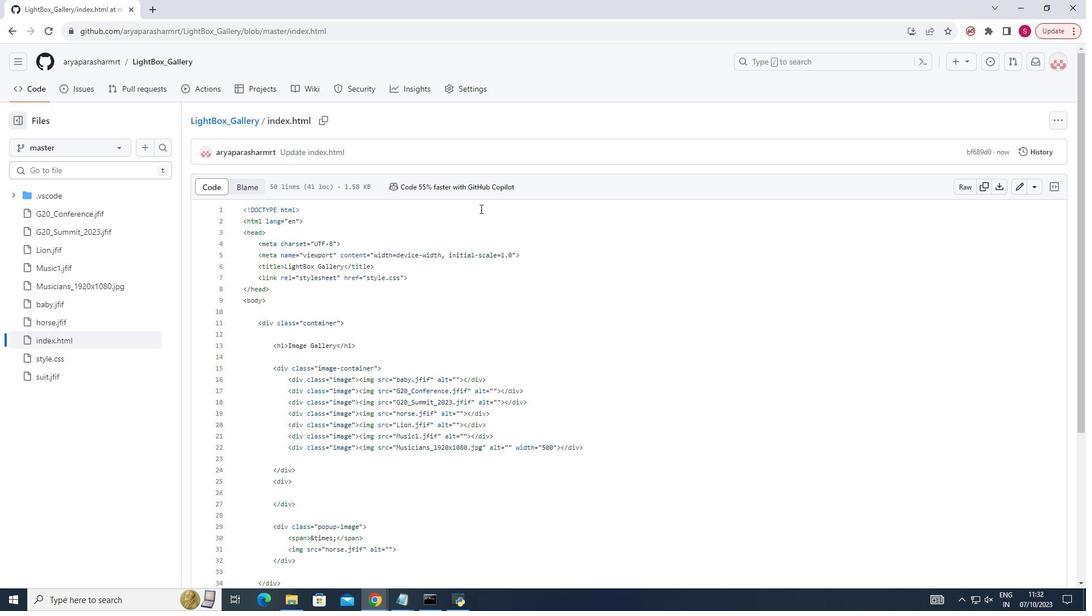 
